 Task: Use the formula "CONVERT" in spreadsheet "Project portfolio".
Action: Mouse moved to (421, 485)
Screenshot: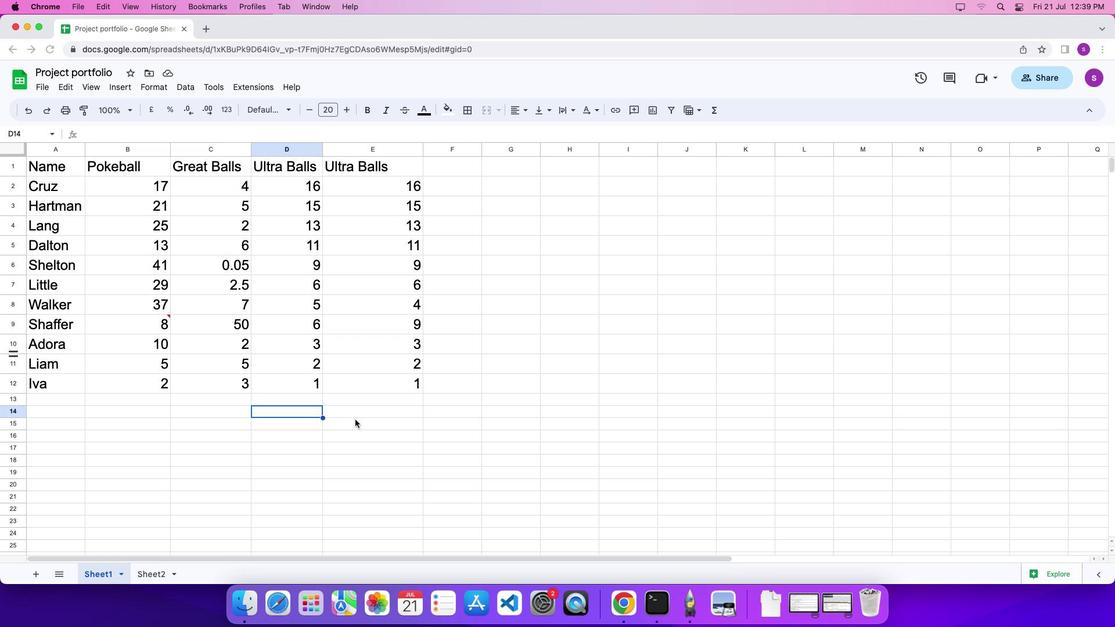 
Action: Mouse pressed left at (421, 485)
Screenshot: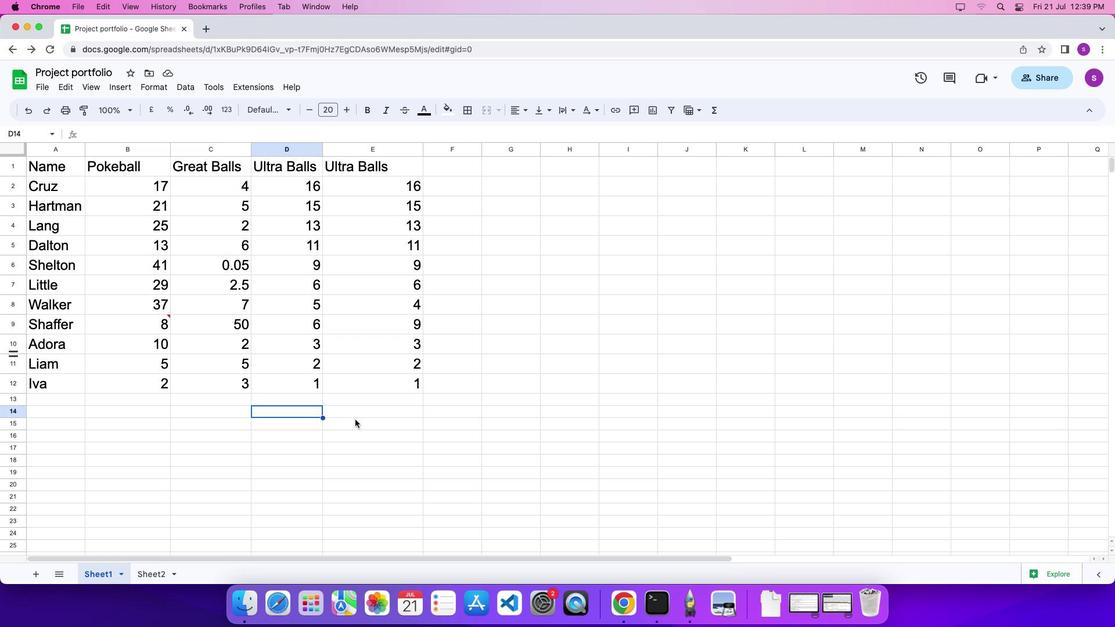 
Action: Mouse moved to (421, 483)
Screenshot: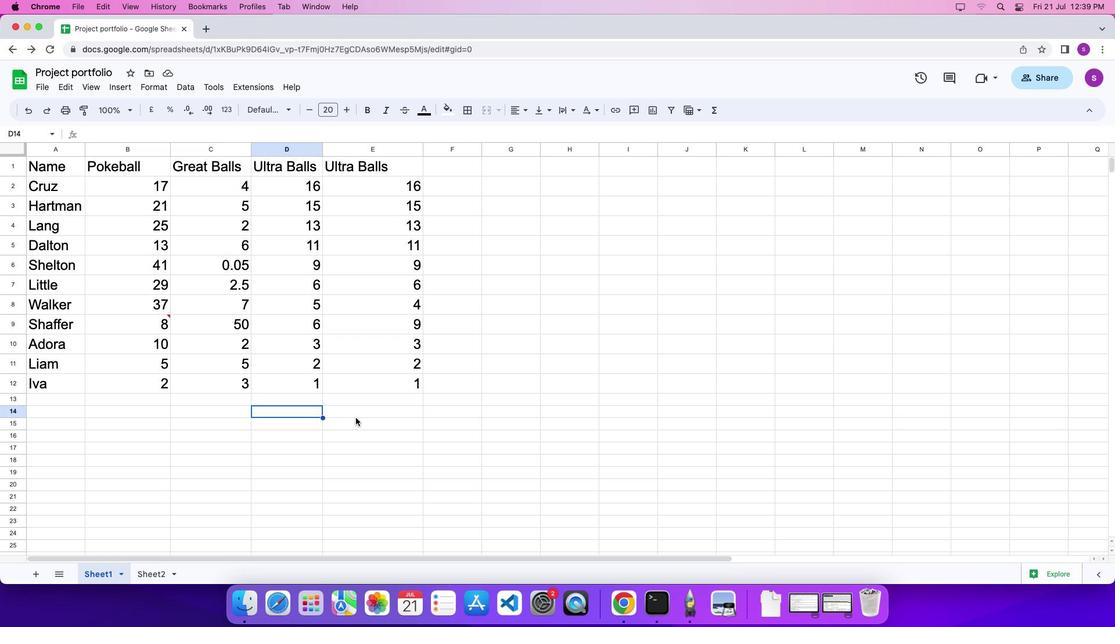 
Action: Mouse pressed left at (421, 483)
Screenshot: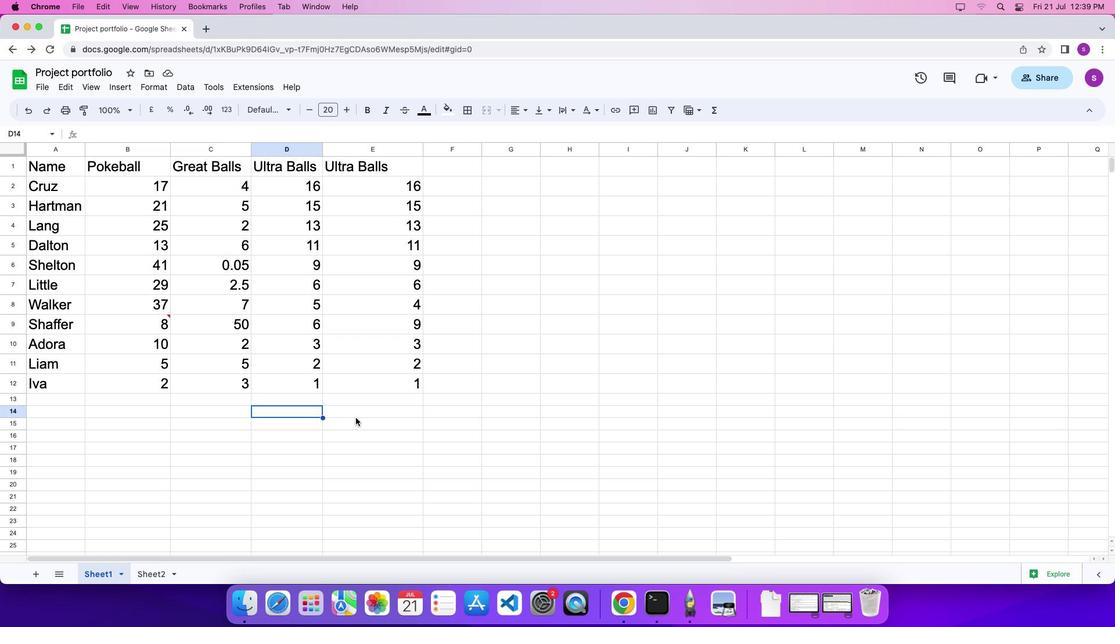 
Action: Mouse moved to (421, 478)
Screenshot: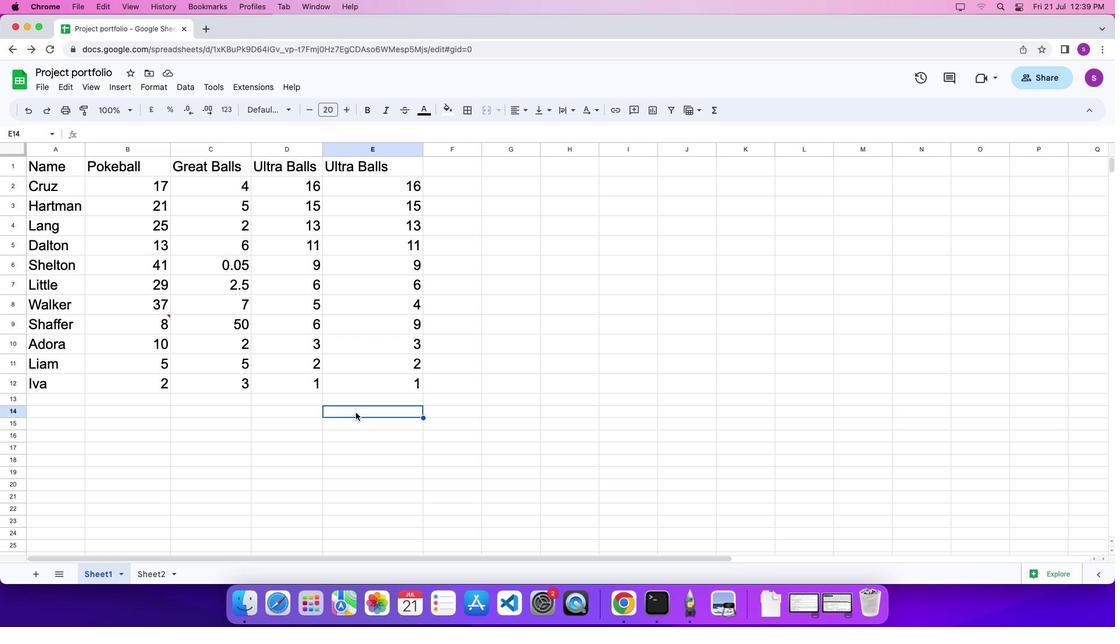 
Action: Key pressed '='
Screenshot: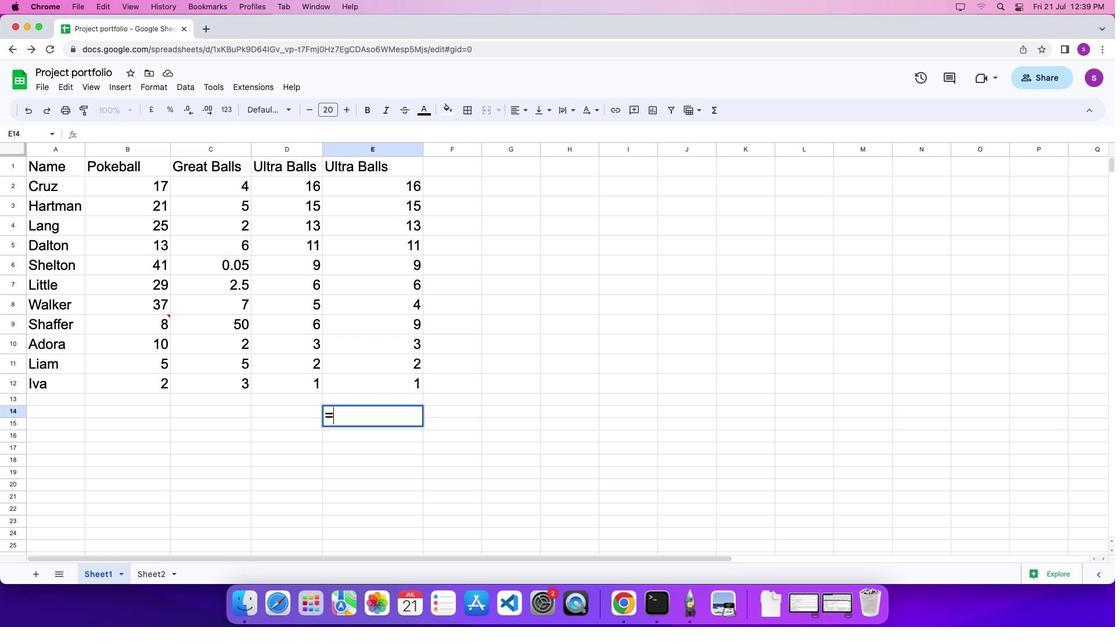 
Action: Mouse moved to (776, 176)
Screenshot: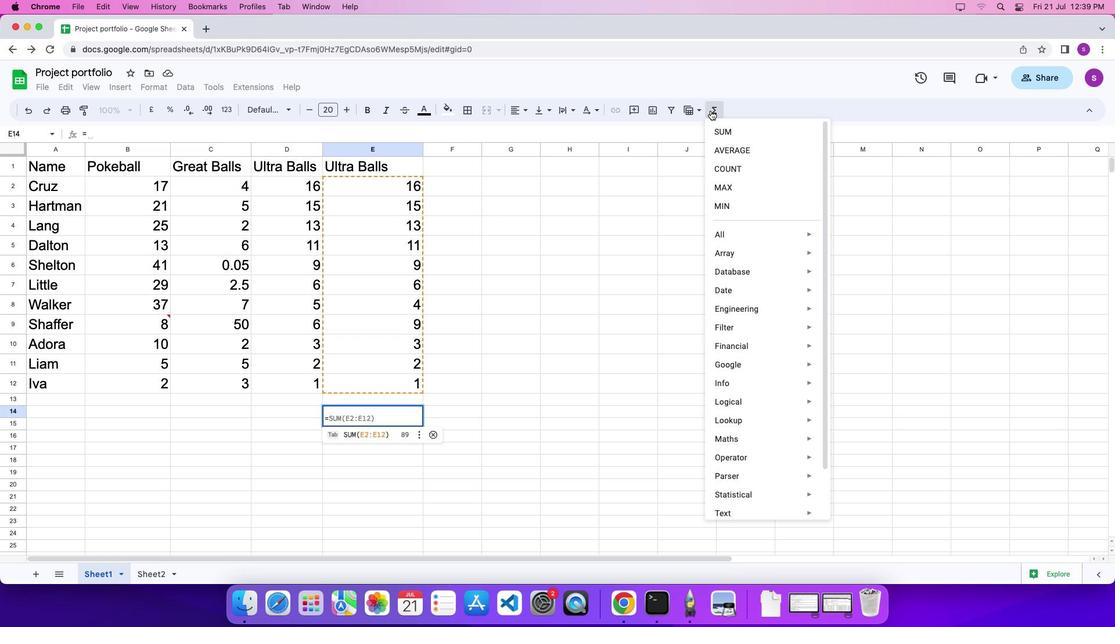 
Action: Mouse pressed left at (776, 176)
Screenshot: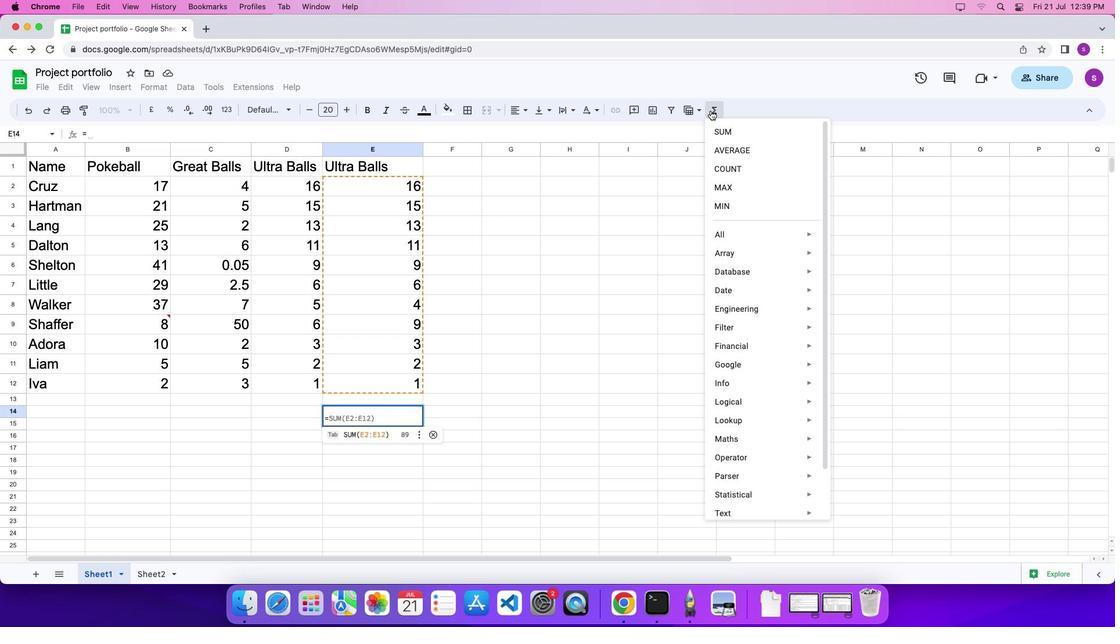 
Action: Mouse moved to (967, 600)
Screenshot: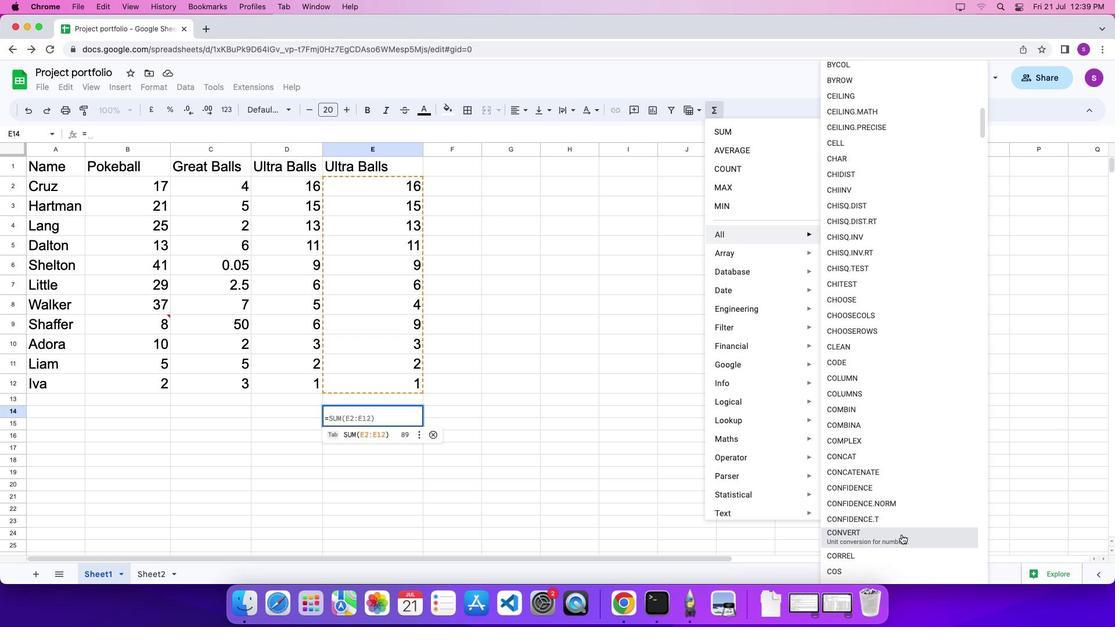 
Action: Mouse pressed left at (967, 600)
Screenshot: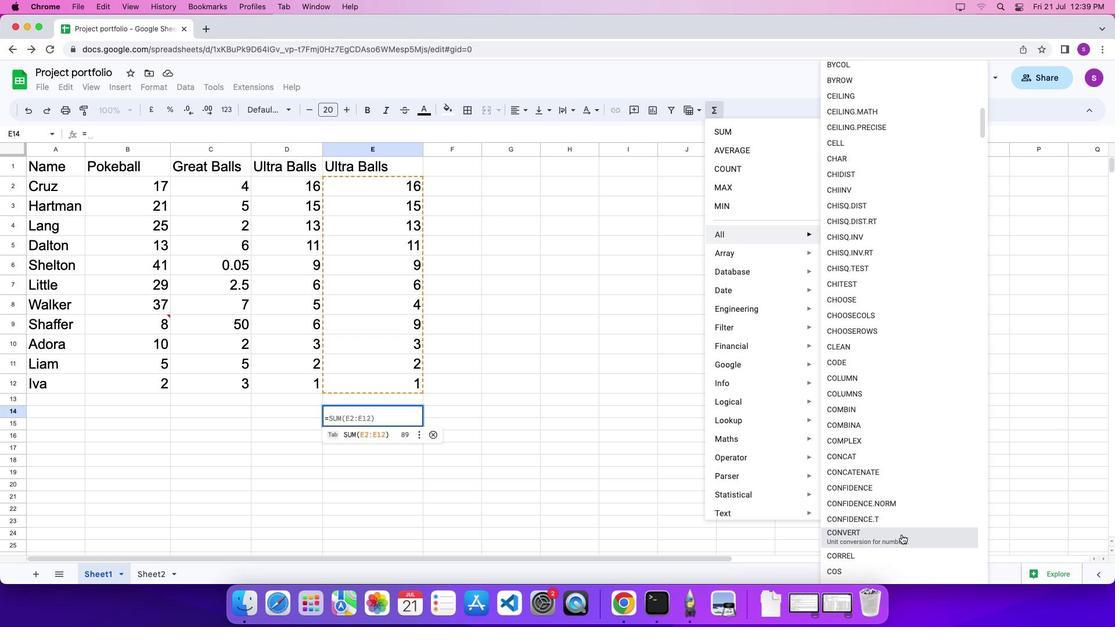 
Action: Mouse moved to (411, 274)
Screenshot: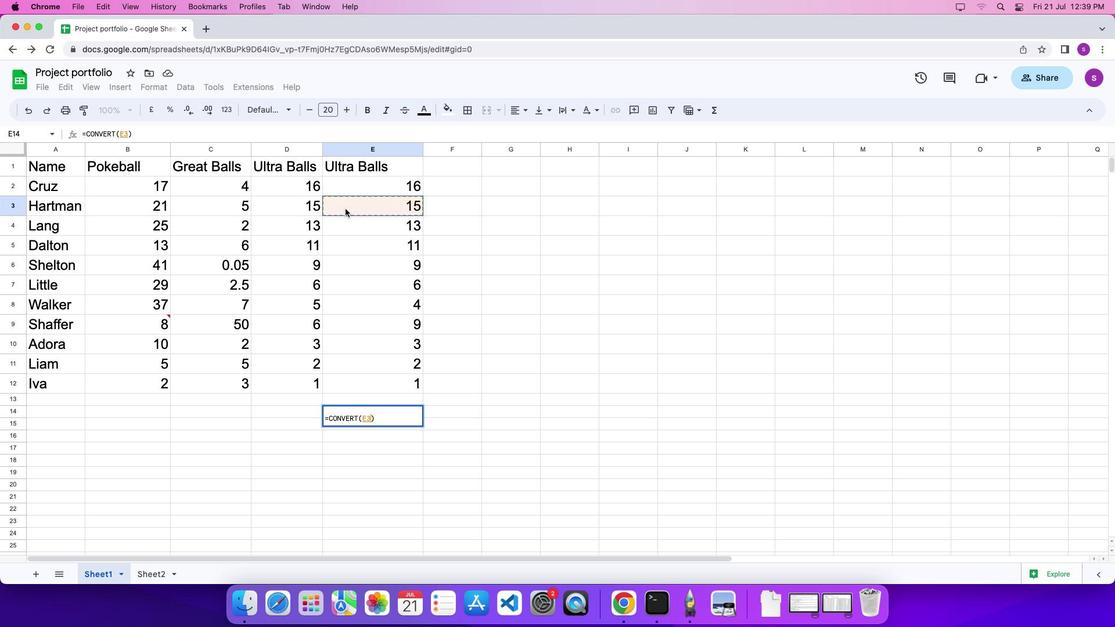 
Action: Mouse pressed left at (411, 274)
Screenshot: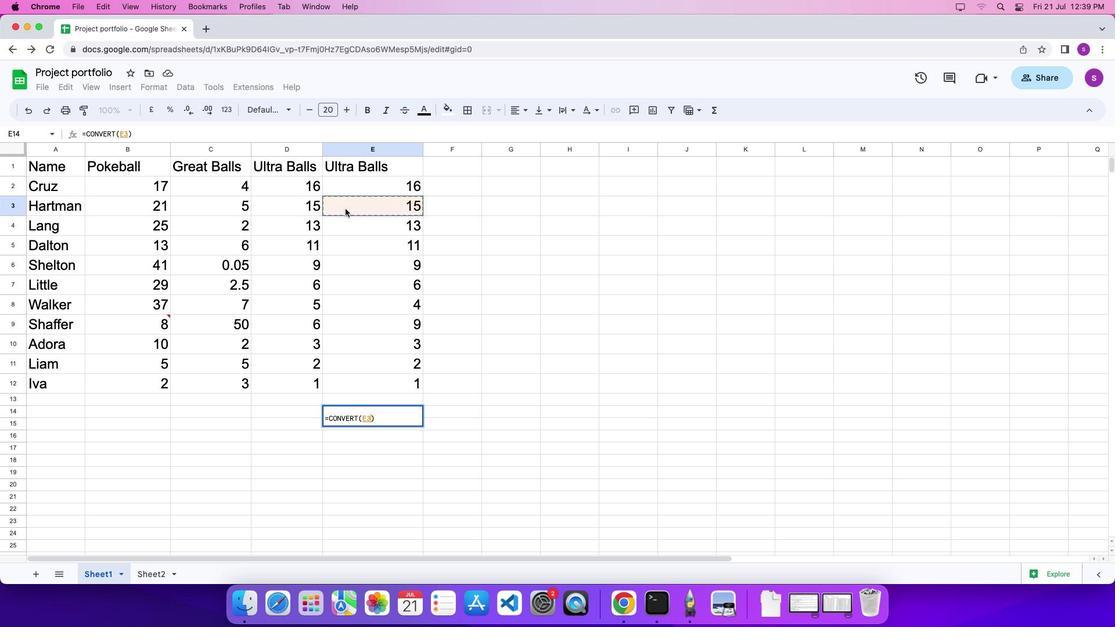 
Action: Mouse moved to (431, 403)
Screenshot: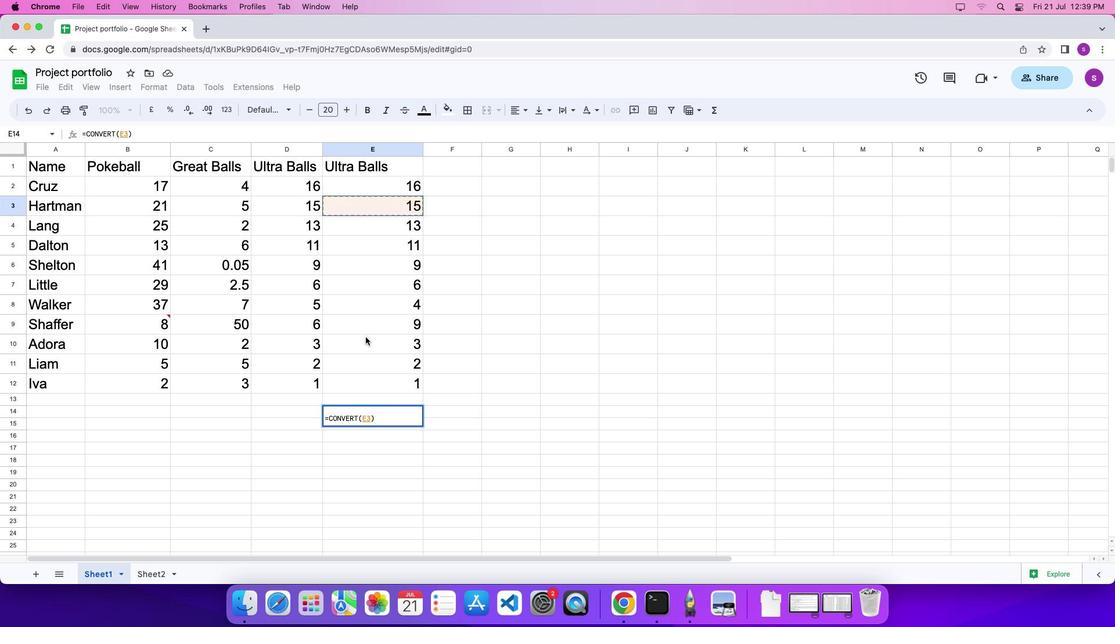 
Action: Key pressed ','Key.shift_r'"''k''m'Key.shift_r'"'','Key.shift_r'"''m''i'Key.shift_r'"'Key.downKey.enter
Screenshot: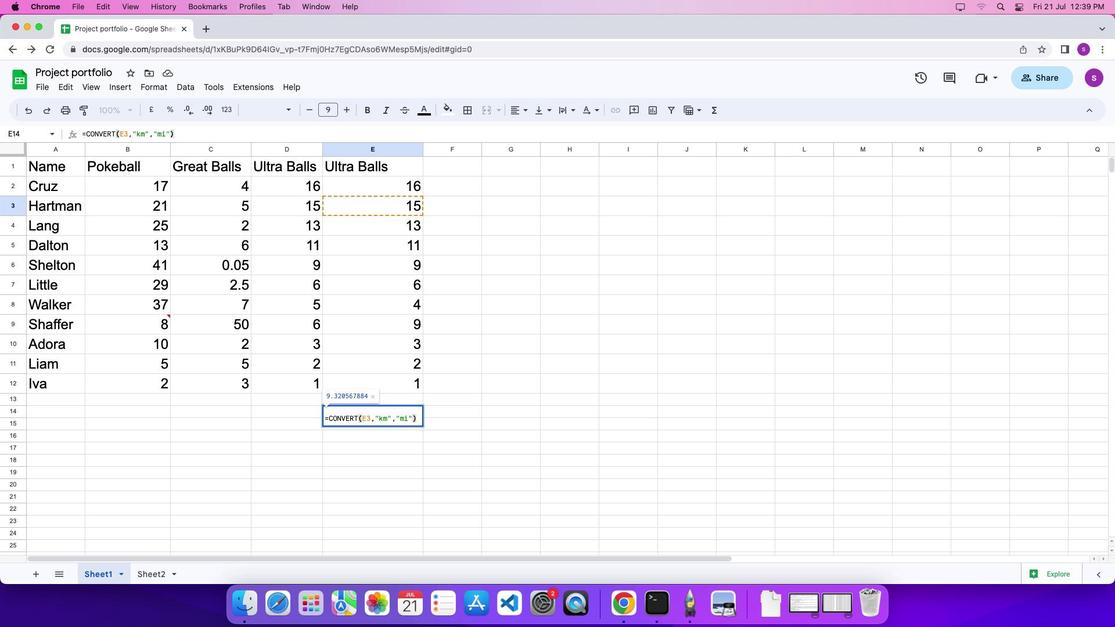 
